 Task: Filter company with a location in Asia.
Action: Mouse moved to (462, 107)
Screenshot: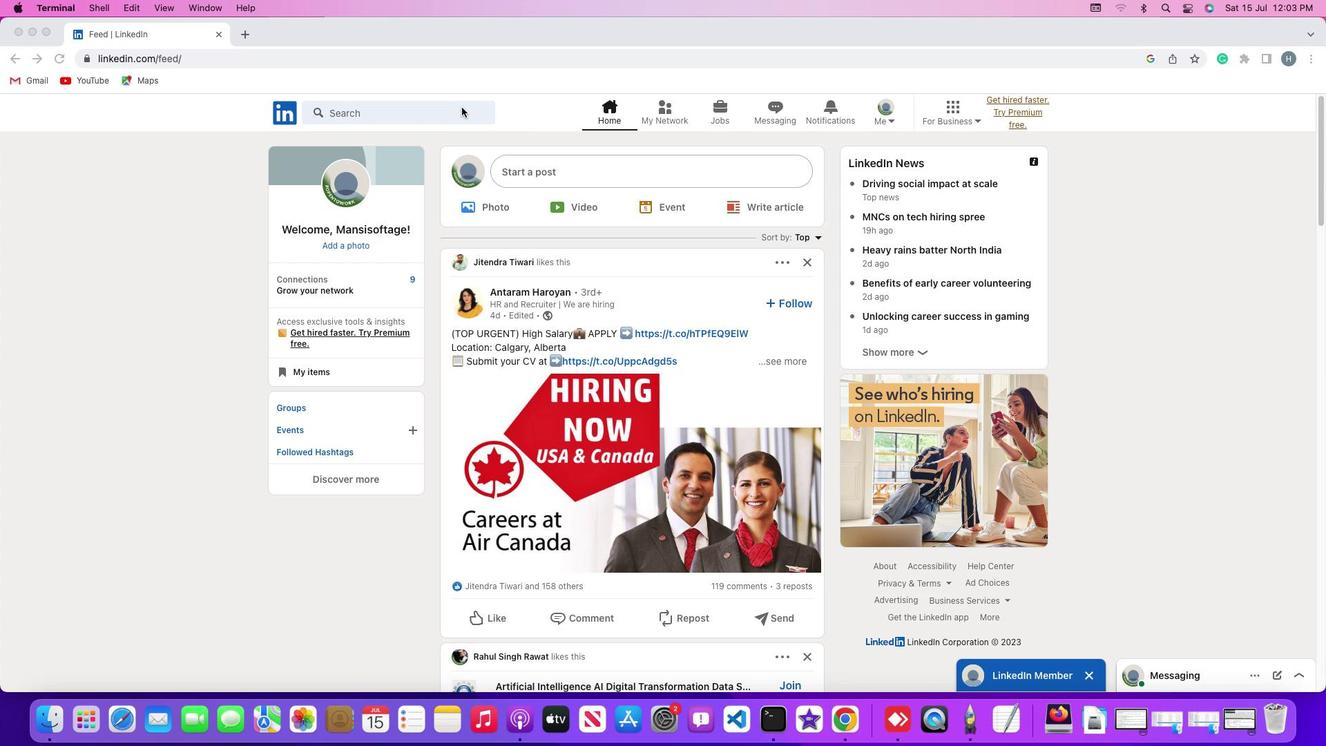 
Action: Mouse pressed left at (462, 107)
Screenshot: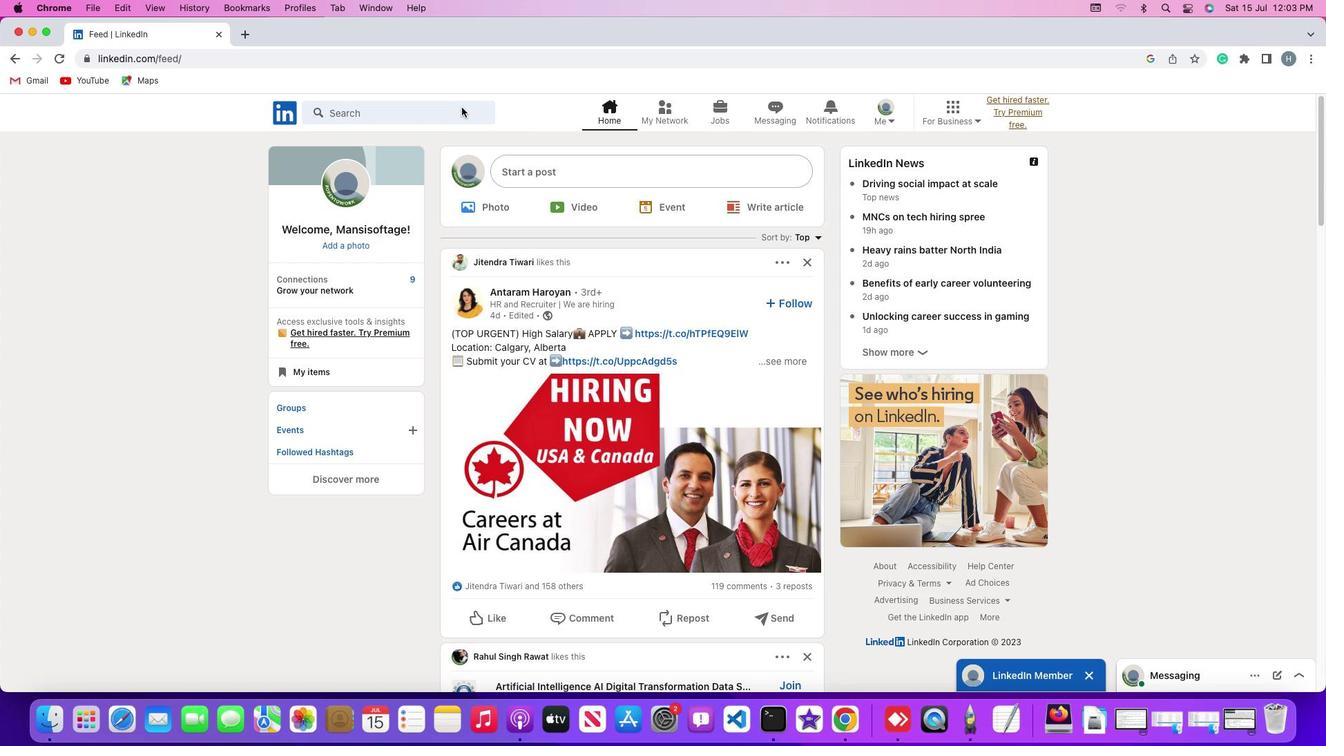 
Action: Mouse pressed left at (462, 107)
Screenshot: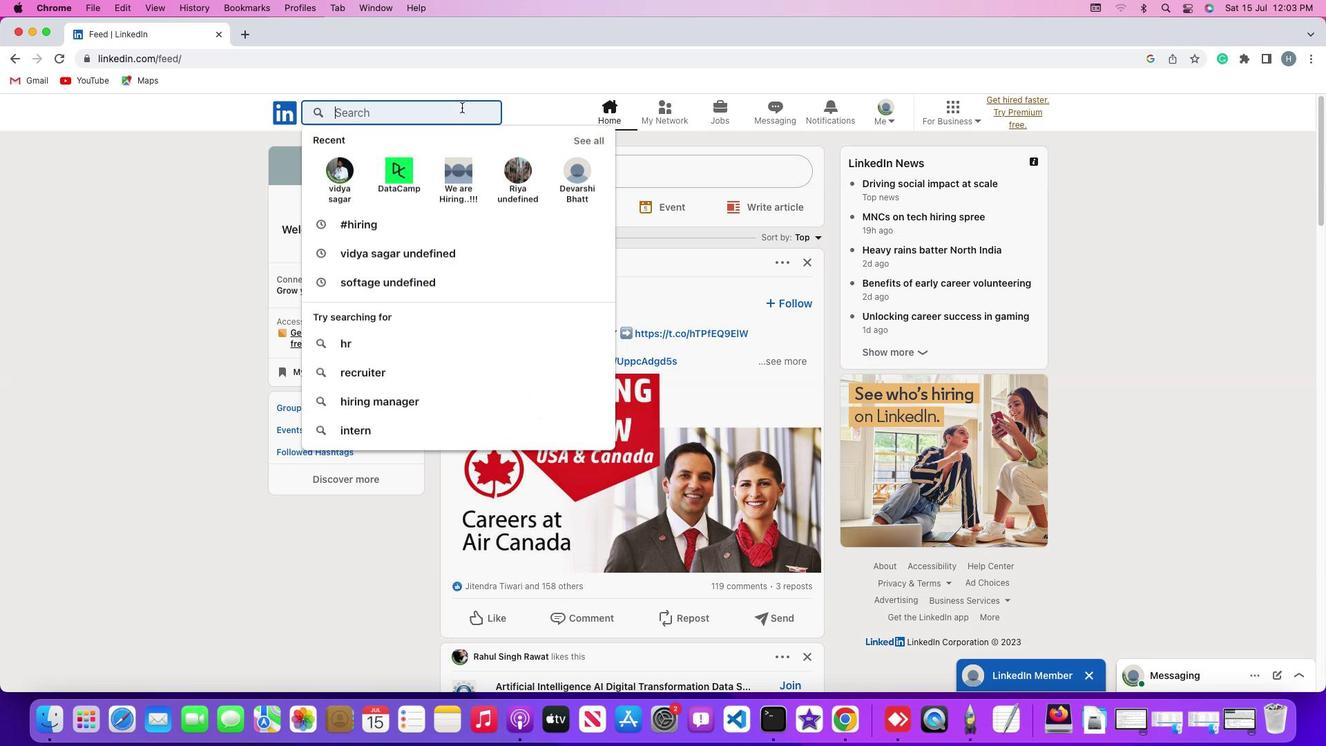 
Action: Key pressed Key.shift'#''h''i''r''i''n''g'Key.enter
Screenshot: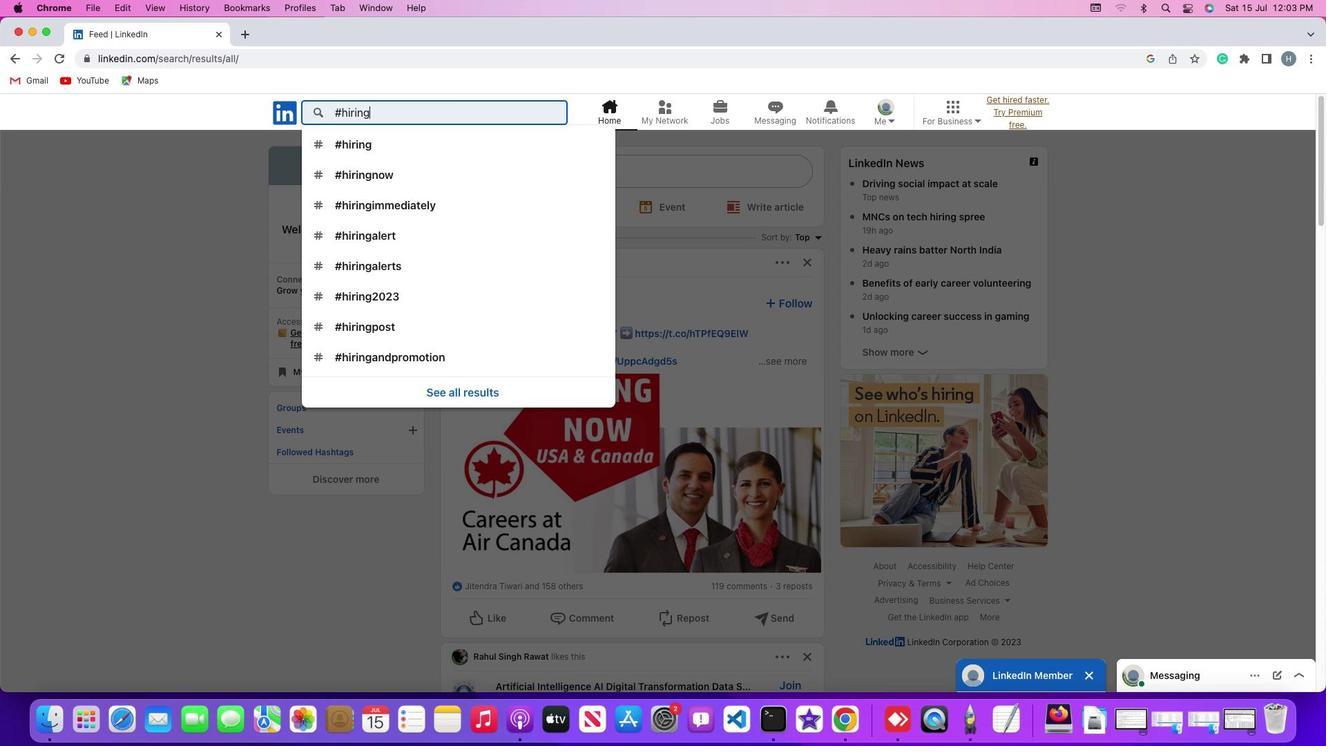 
Action: Mouse moved to (481, 149)
Screenshot: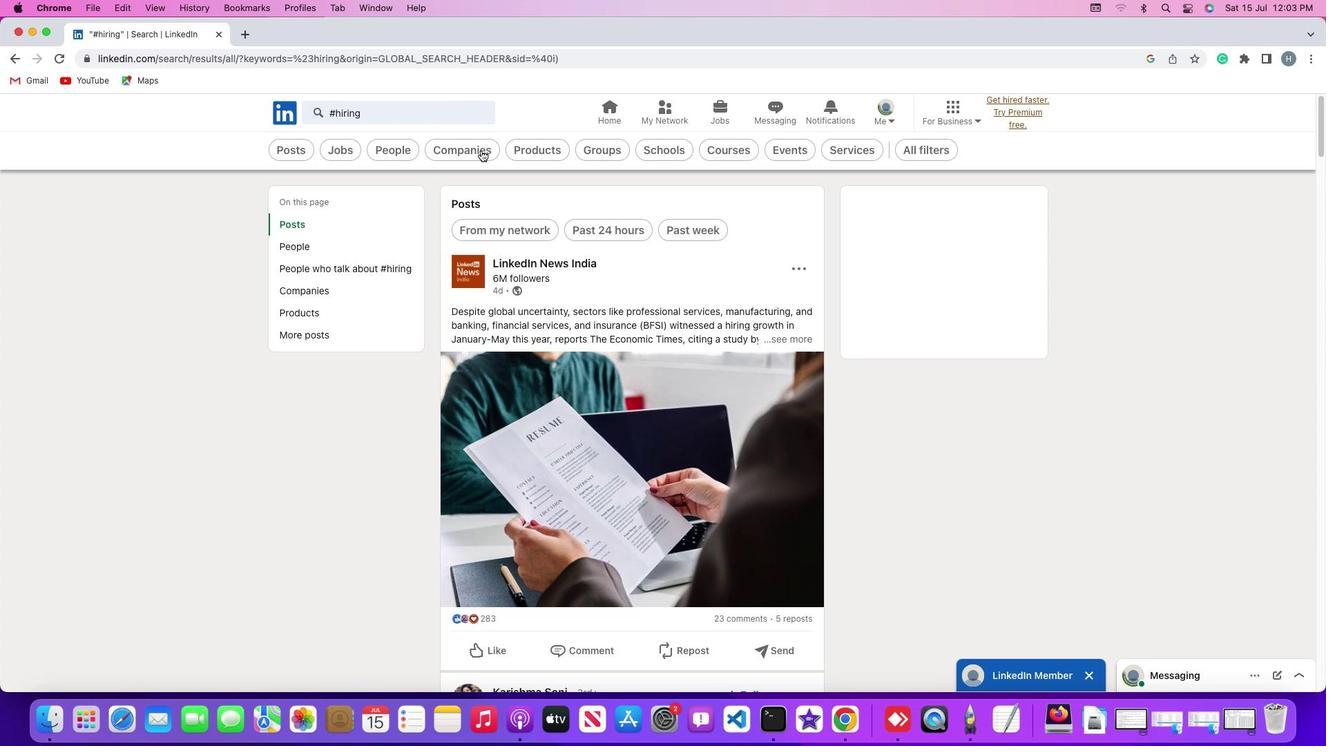 
Action: Mouse pressed left at (481, 149)
Screenshot: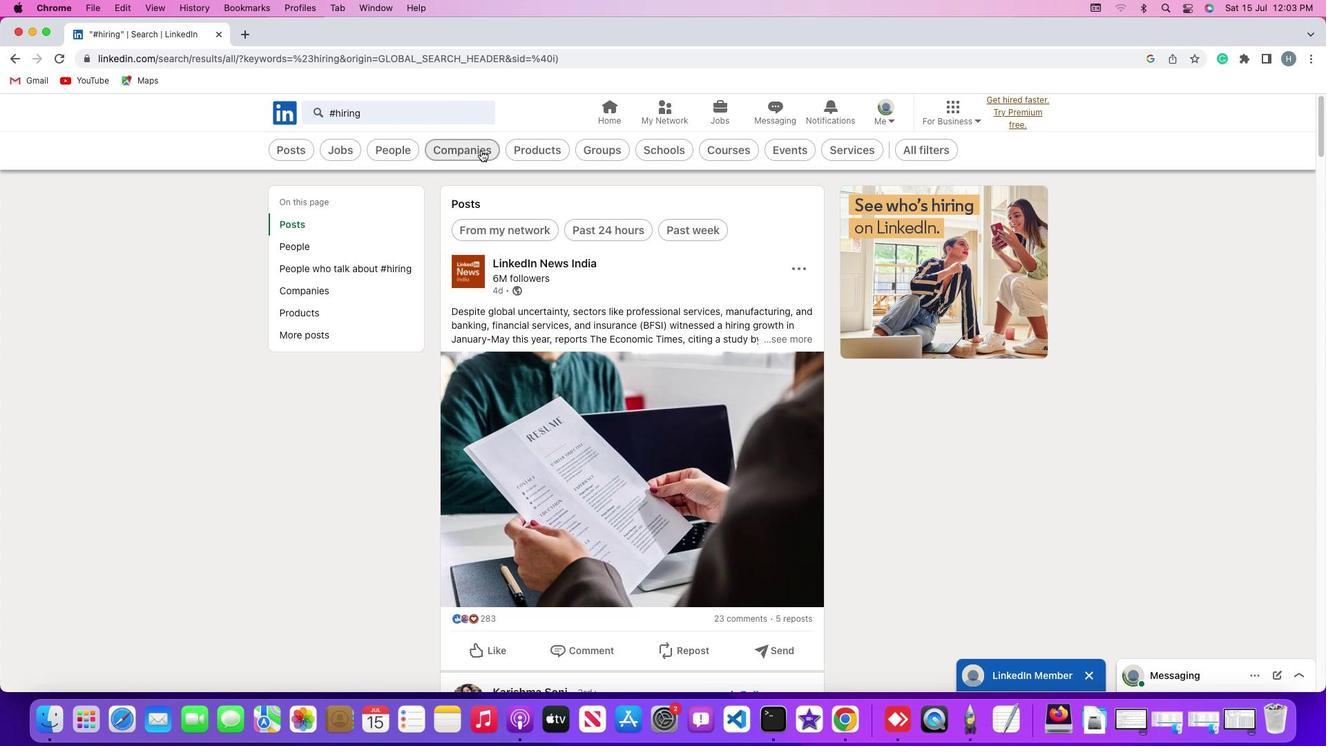 
Action: Mouse moved to (437, 149)
Screenshot: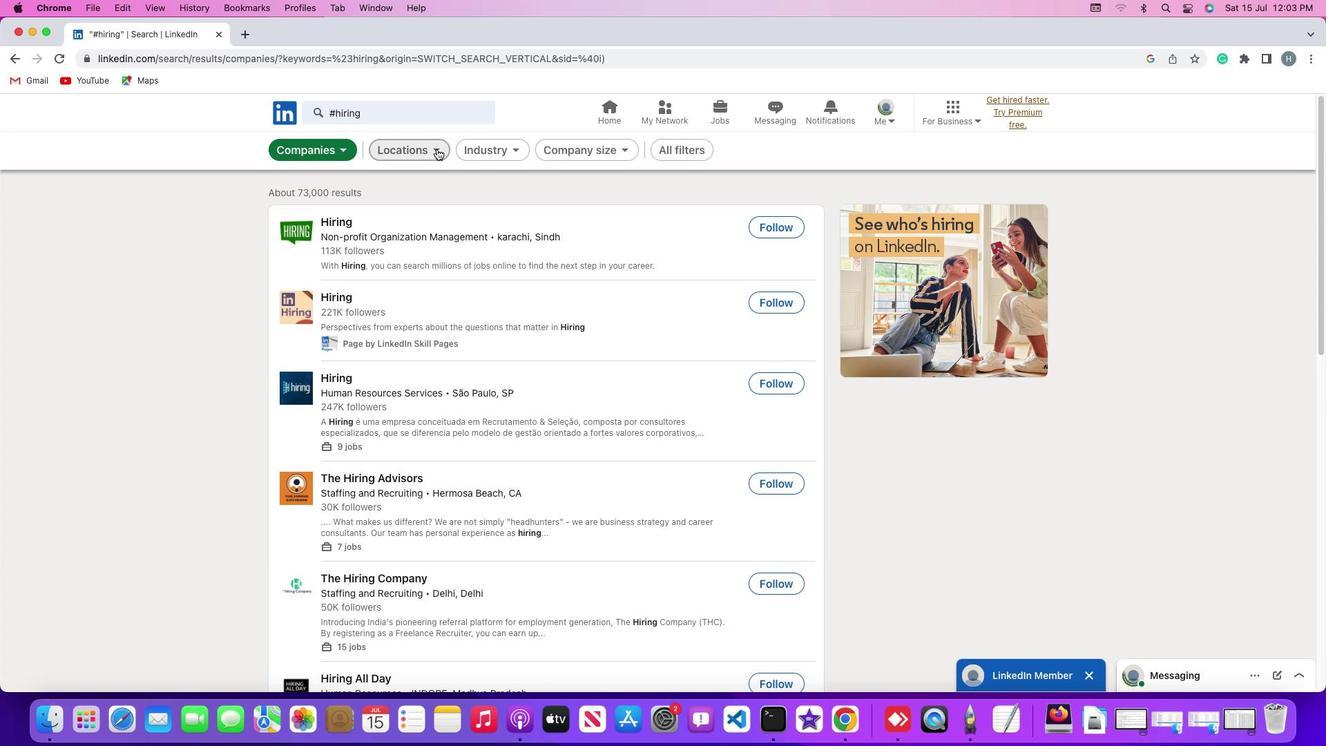 
Action: Mouse pressed left at (437, 149)
Screenshot: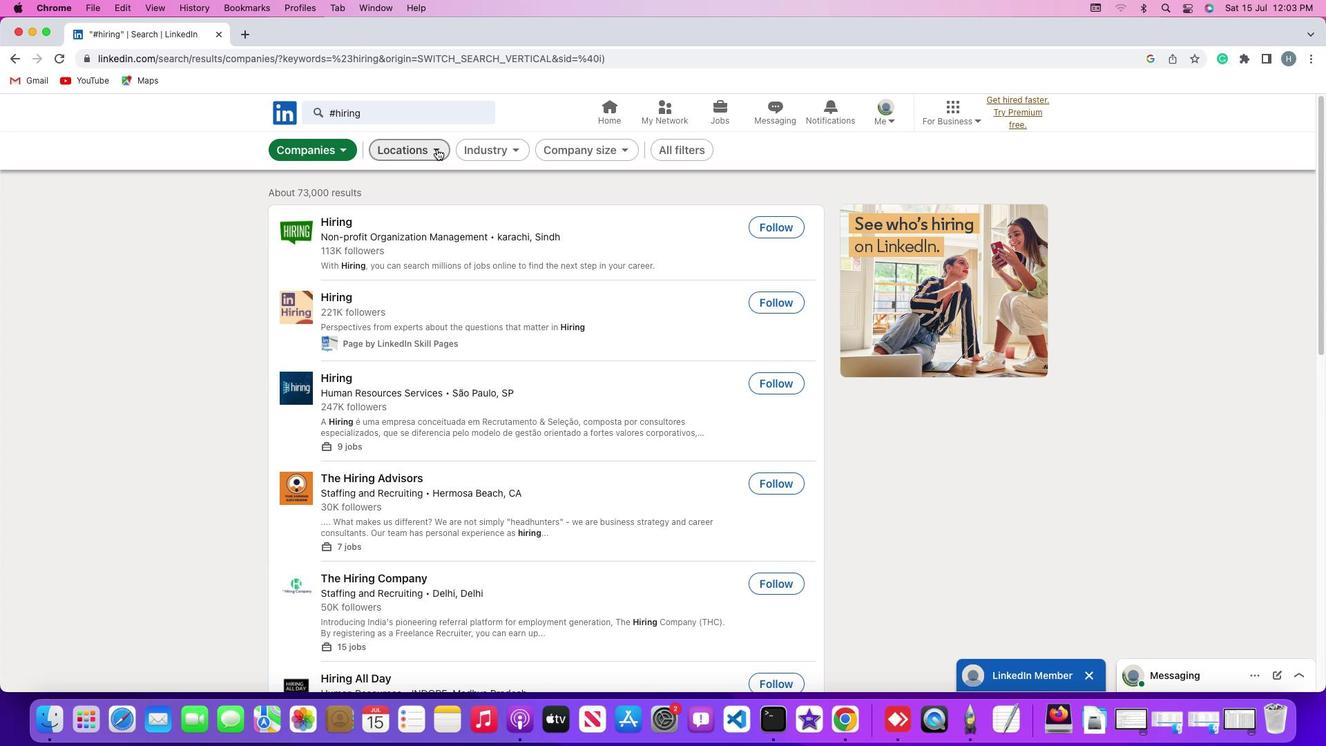 
Action: Mouse moved to (321, 315)
Screenshot: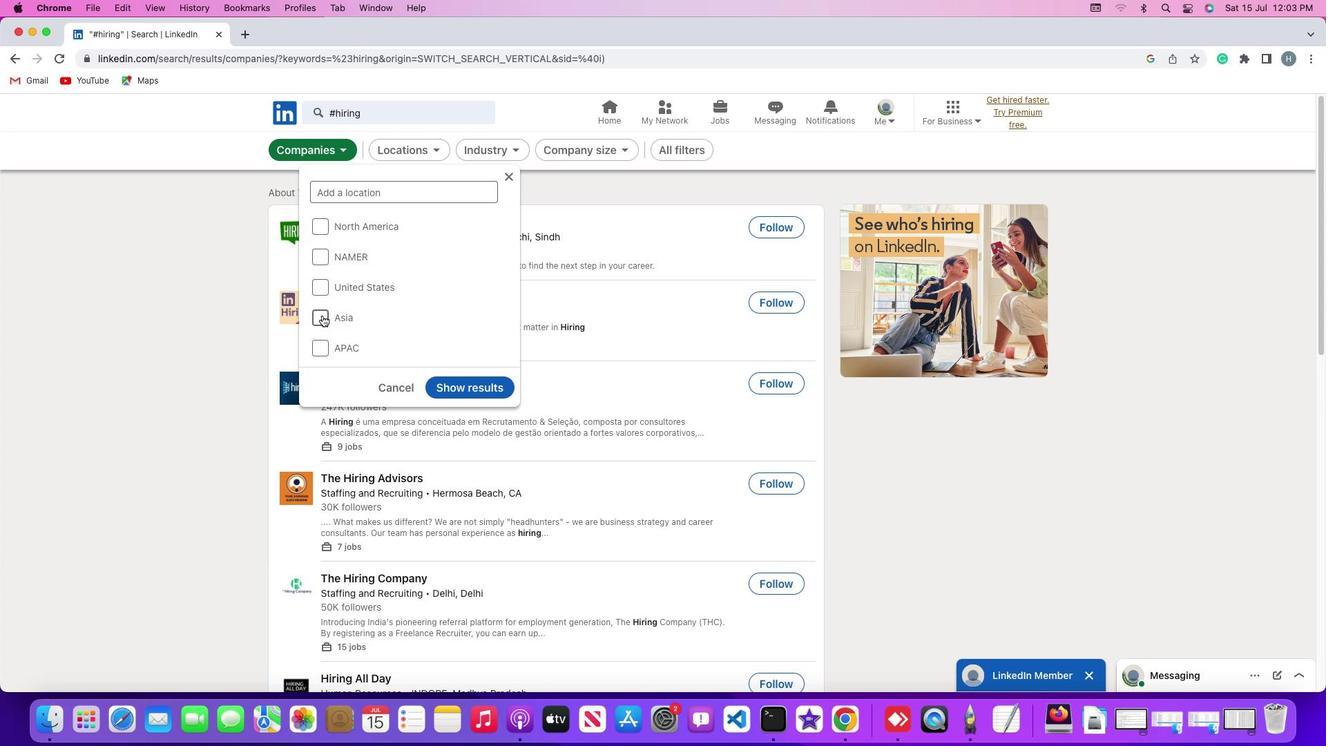 
Action: Mouse pressed left at (321, 315)
Screenshot: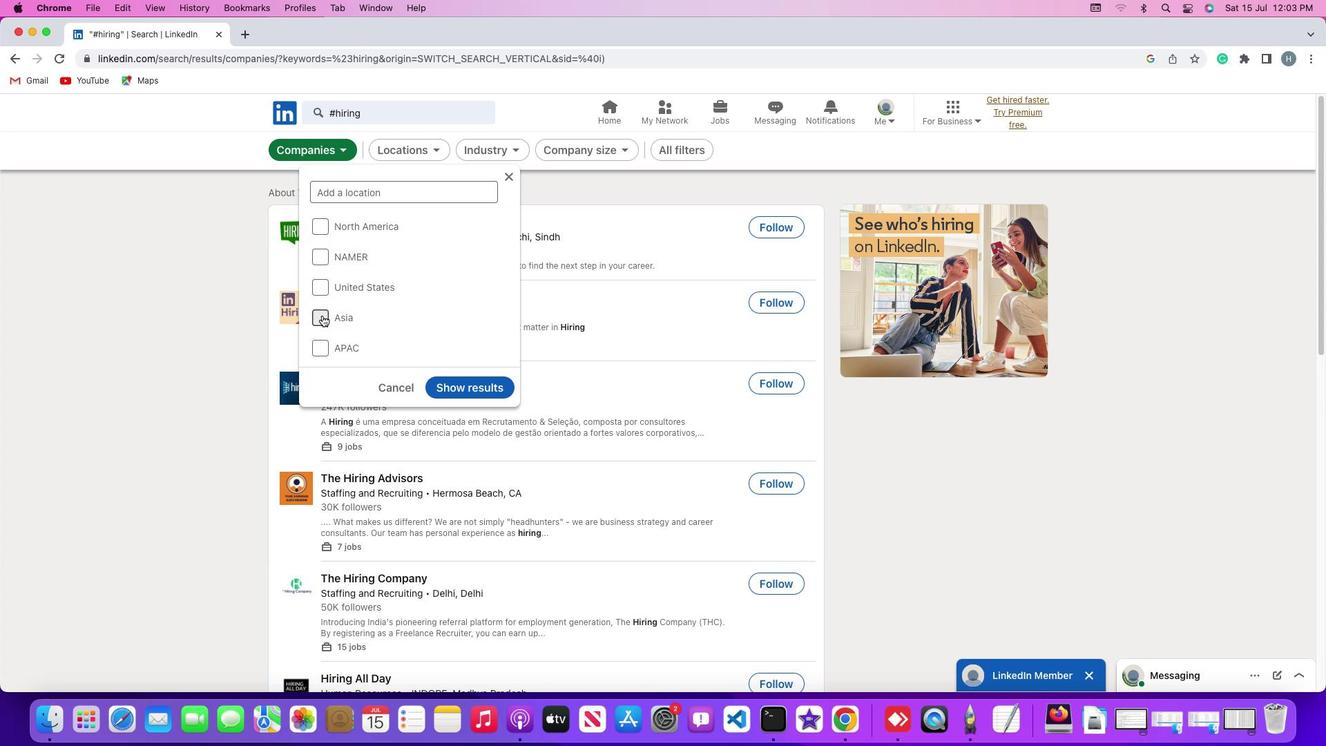 
Action: Mouse moved to (457, 384)
Screenshot: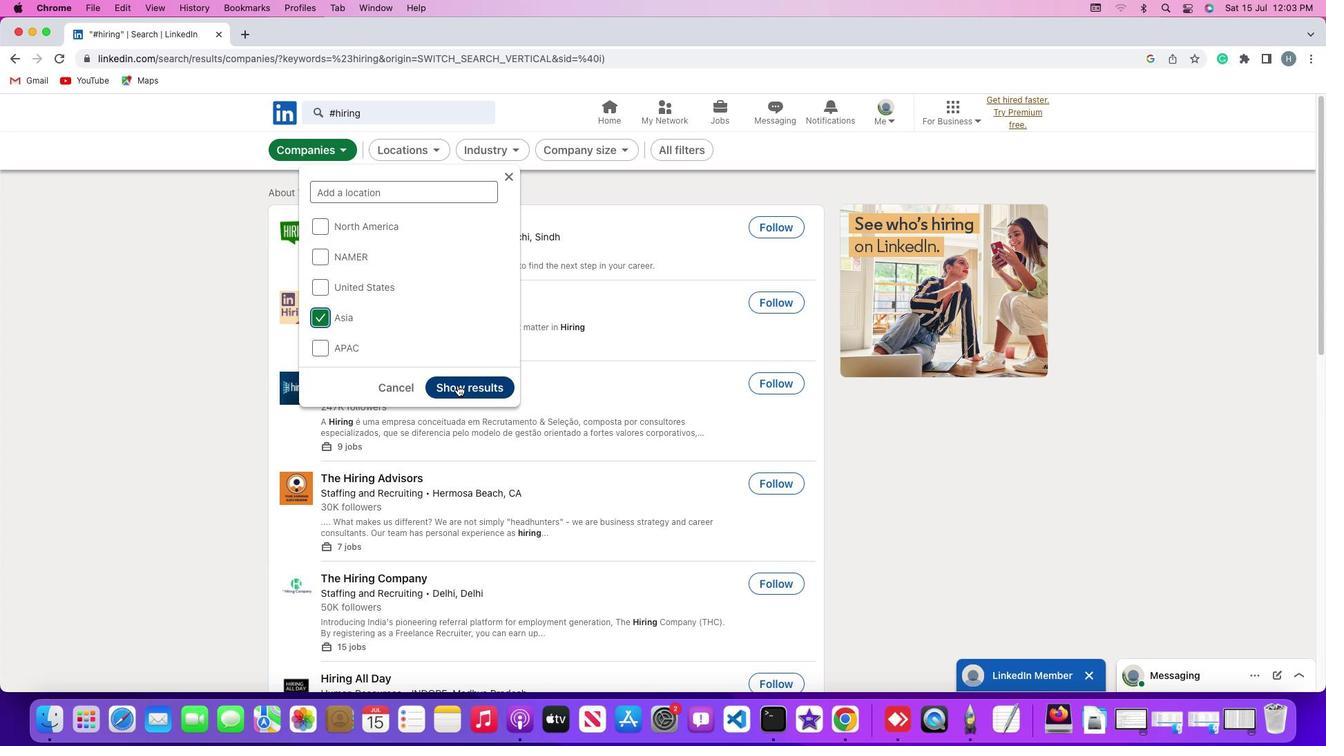 
Action: Mouse pressed left at (457, 384)
Screenshot: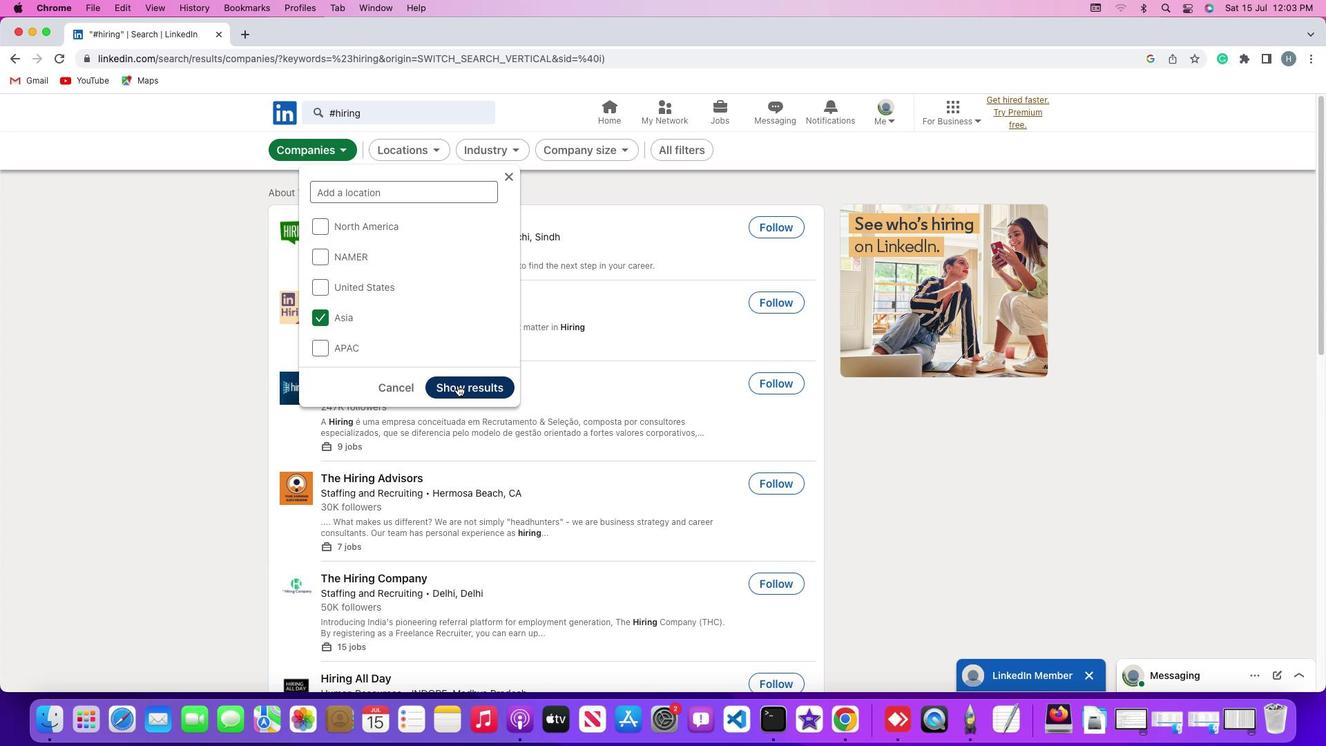 
Action: Mouse moved to (585, 265)
Screenshot: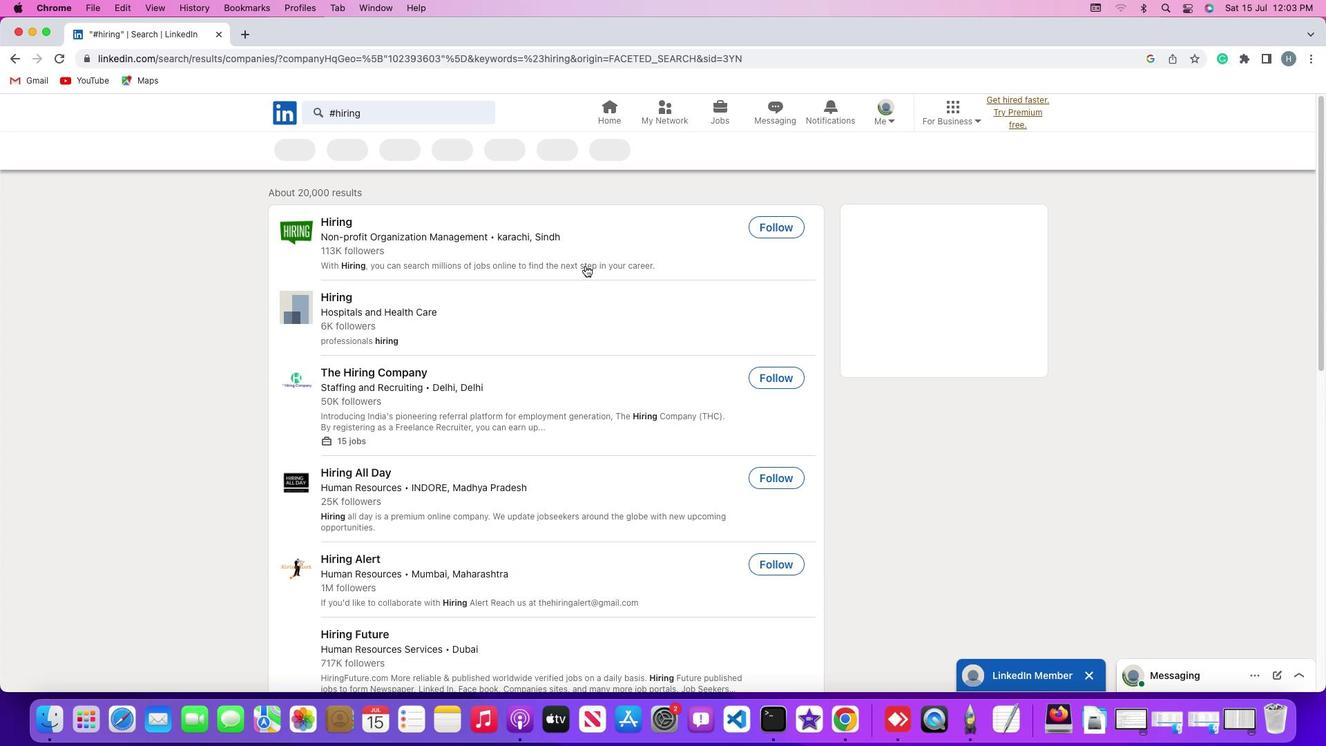 
